 Task: In the  document analytics.odt Insert the command  'Viewing'Email the file to   'softage.7@softage.net', with message attached Attention Needed: Please prioritize going through the email I've sent. and file type: HTML
Action: Mouse moved to (1035, 89)
Screenshot: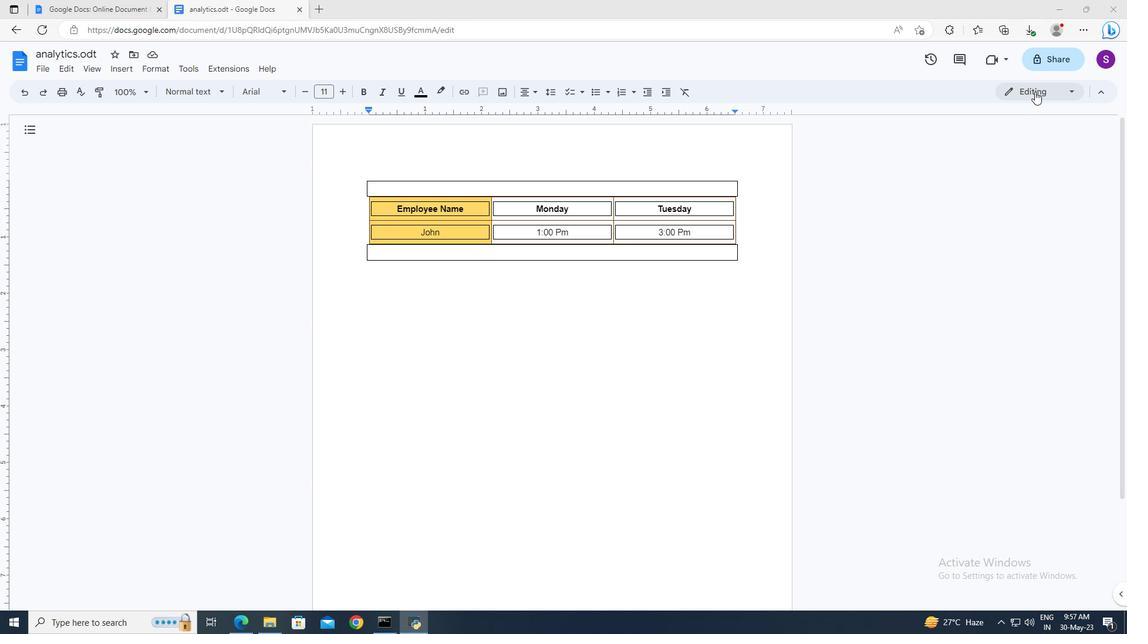 
Action: Mouse pressed left at (1035, 89)
Screenshot: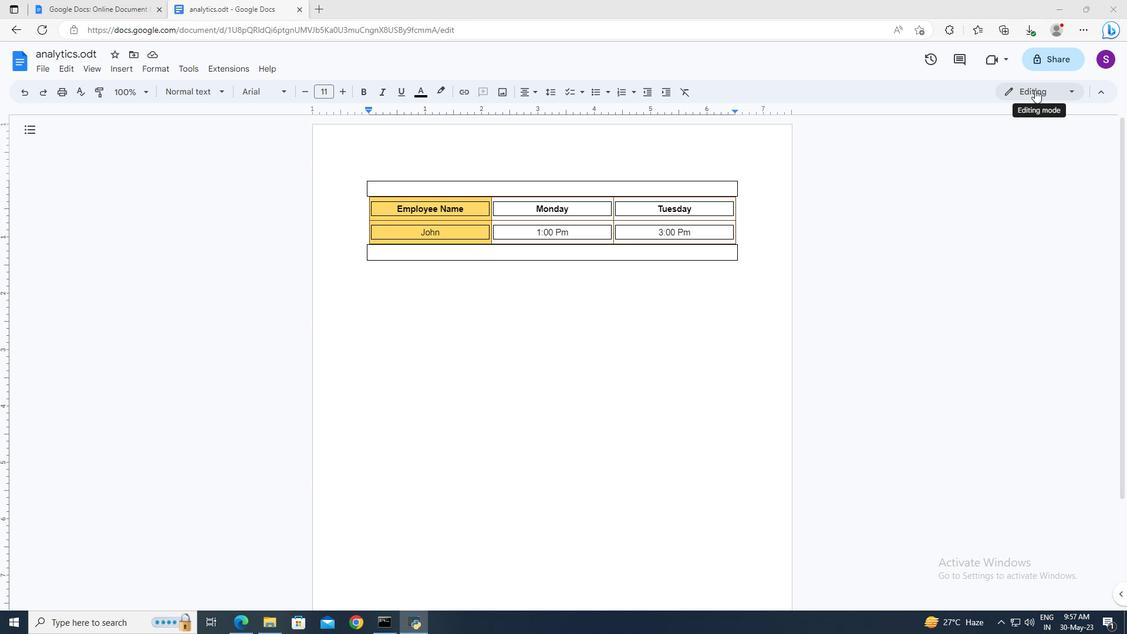 
Action: Mouse moved to (1025, 176)
Screenshot: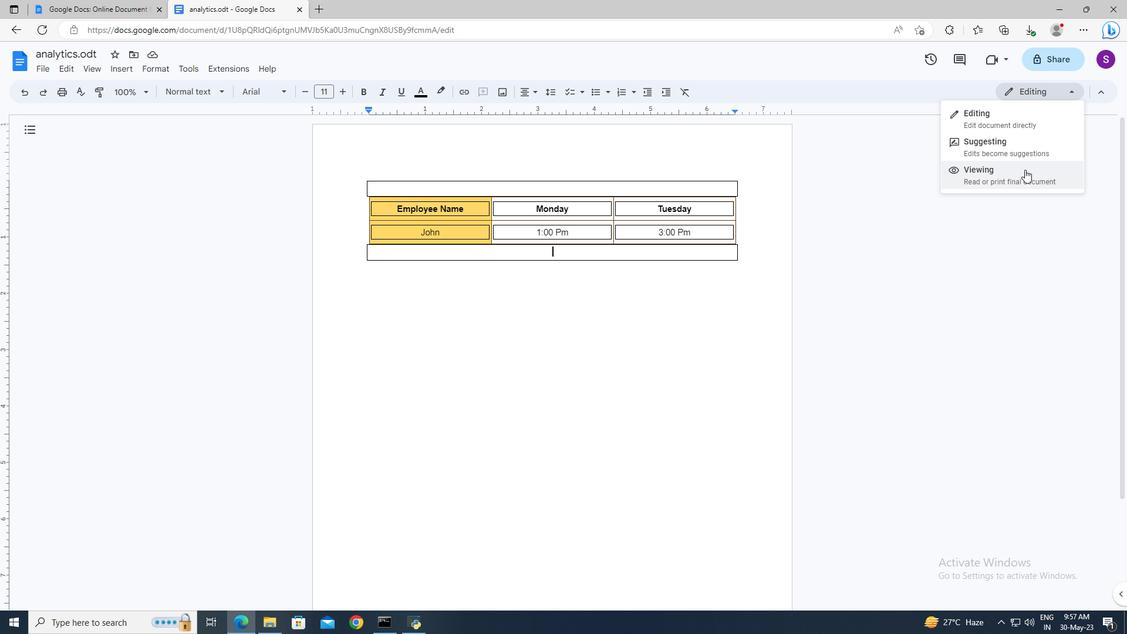 
Action: Mouse pressed left at (1025, 176)
Screenshot: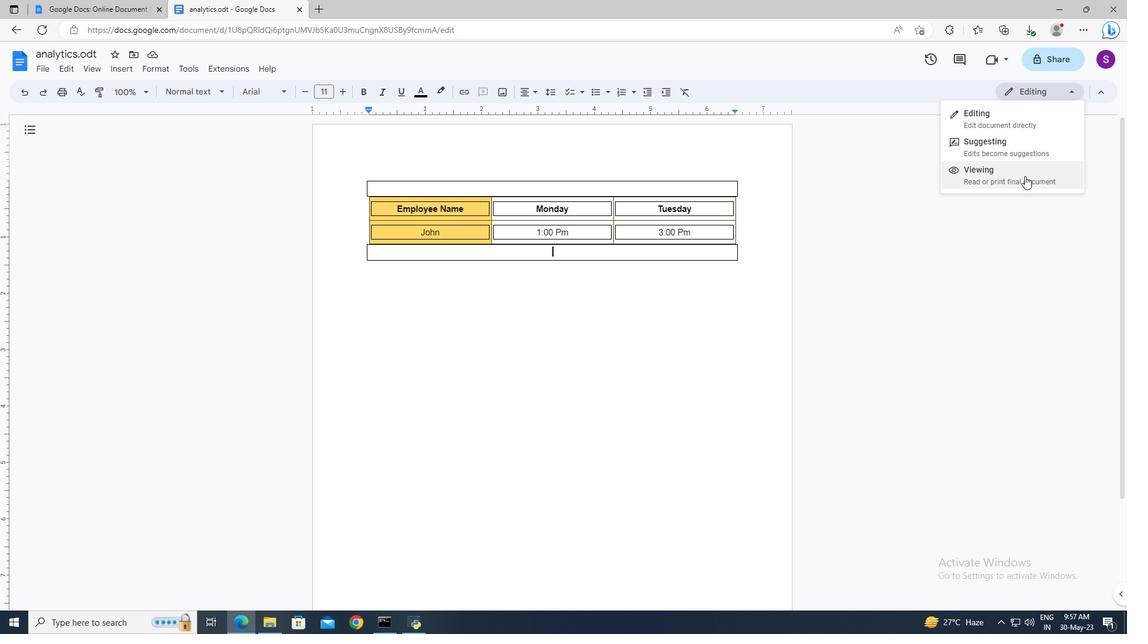 
Action: Mouse moved to (49, 71)
Screenshot: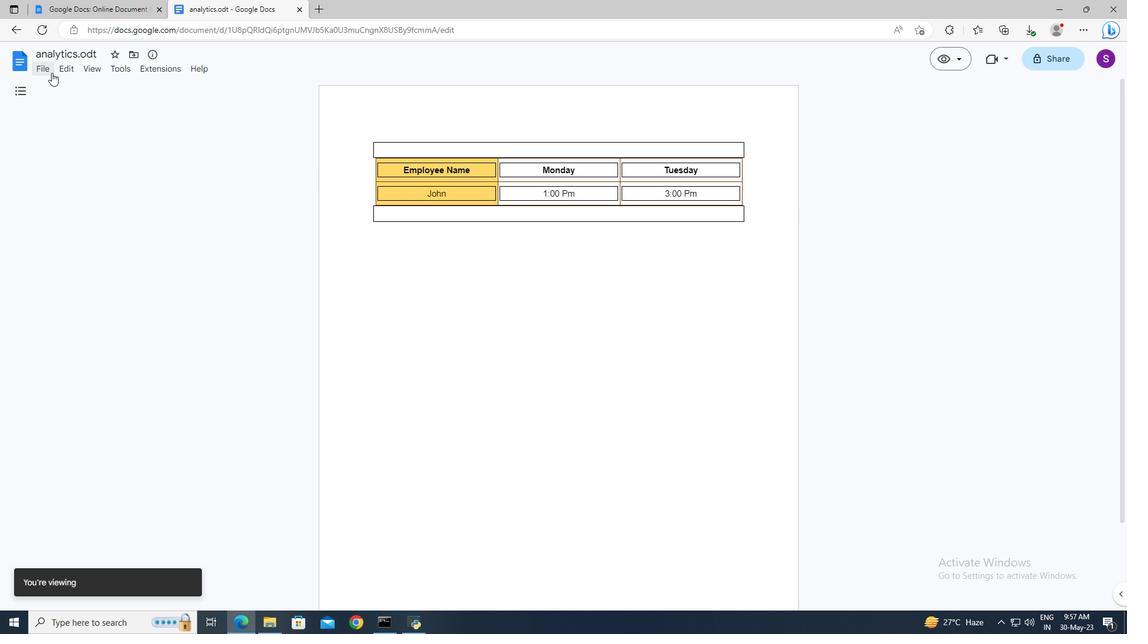 
Action: Mouse pressed left at (49, 71)
Screenshot: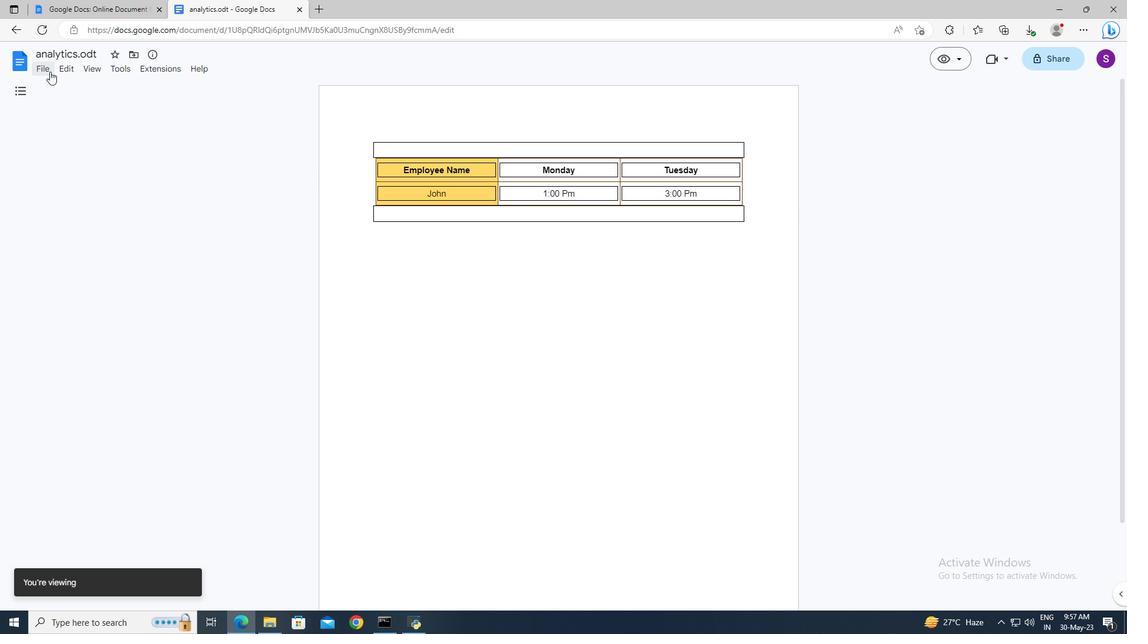 
Action: Mouse moved to (233, 182)
Screenshot: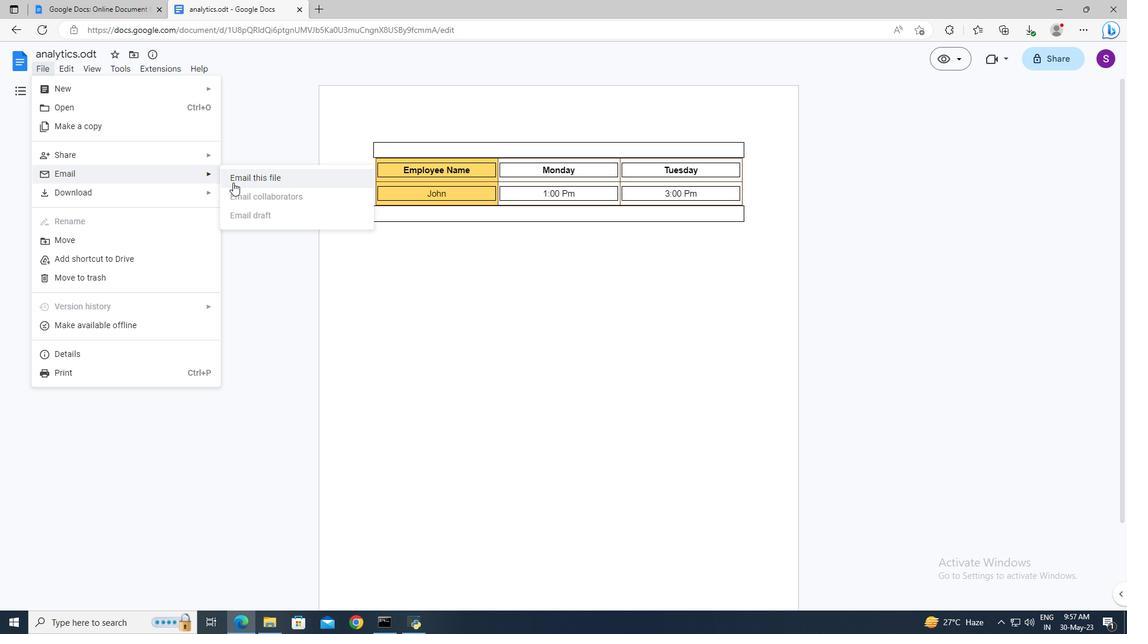 
Action: Mouse pressed left at (233, 182)
Screenshot: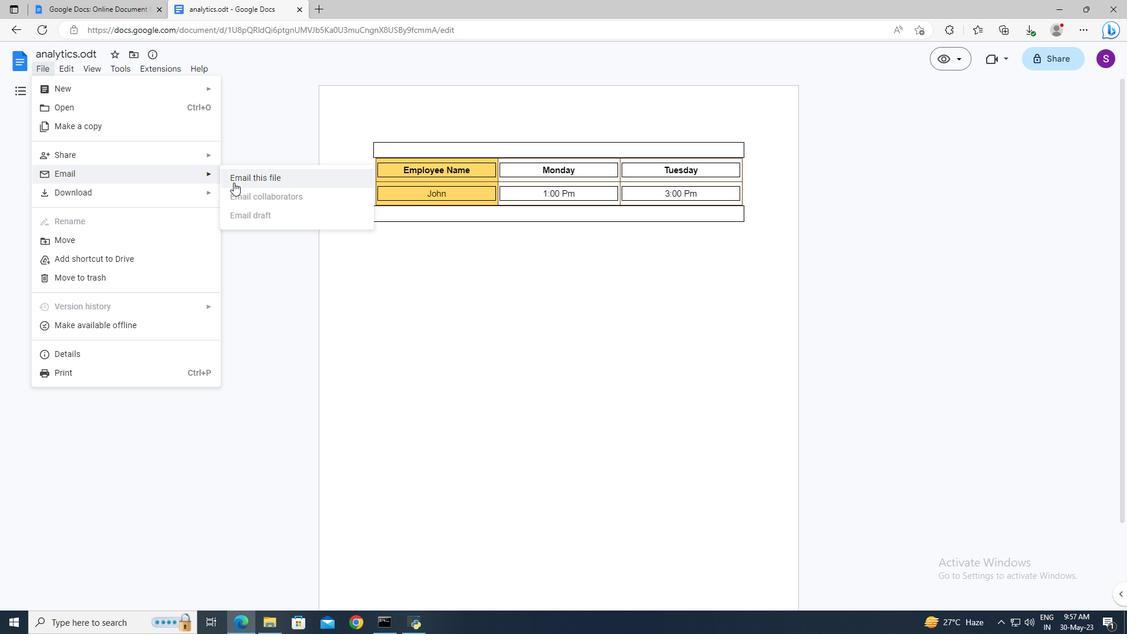 
Action: Mouse moved to (465, 256)
Screenshot: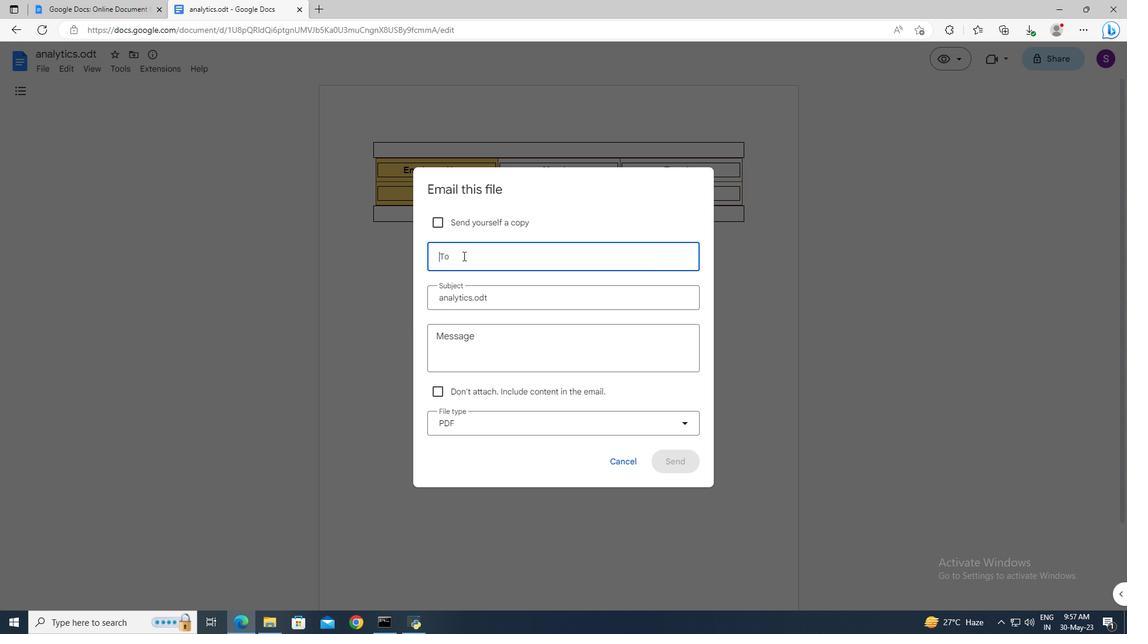 
Action: Mouse pressed left at (465, 256)
Screenshot: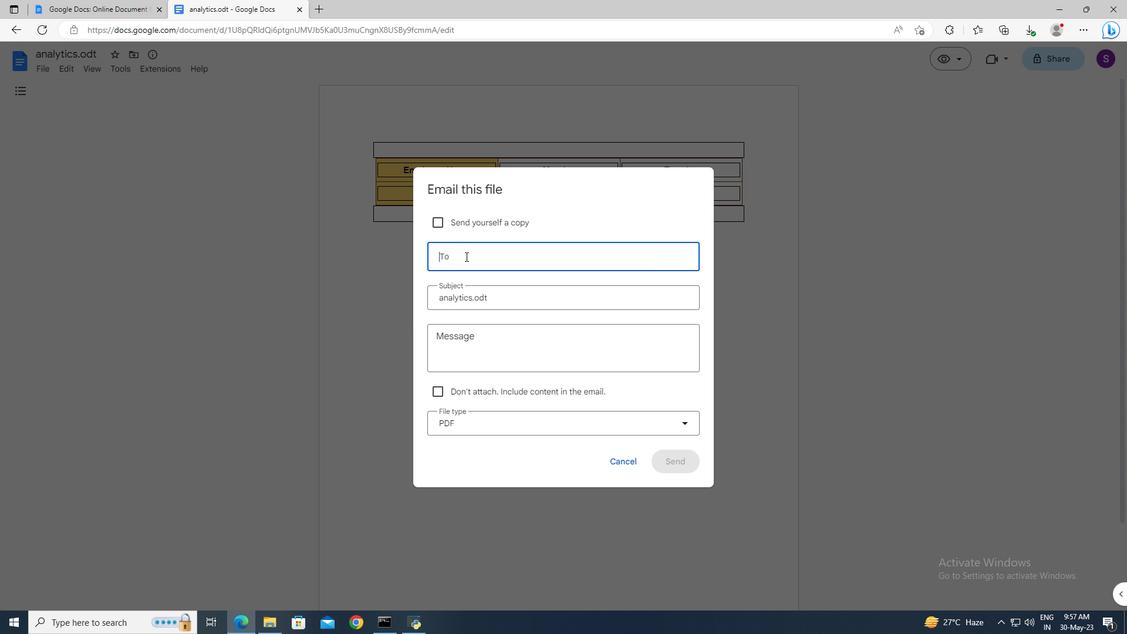 
Action: Key pressed softage.7<Key.shift>@softage.net
Screenshot: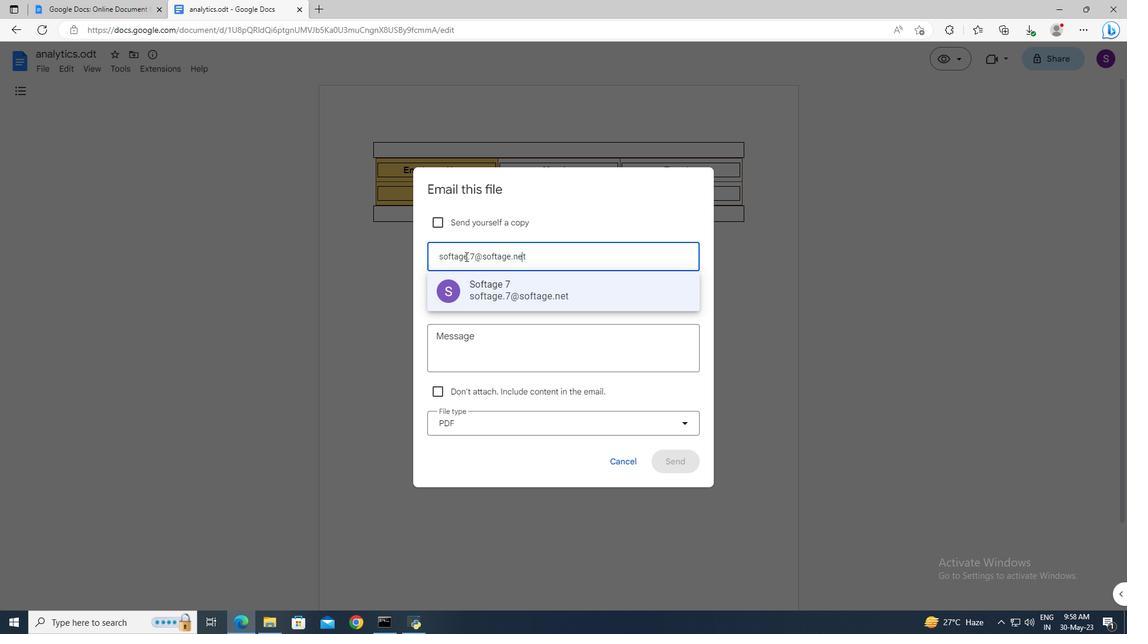 
Action: Mouse moved to (474, 287)
Screenshot: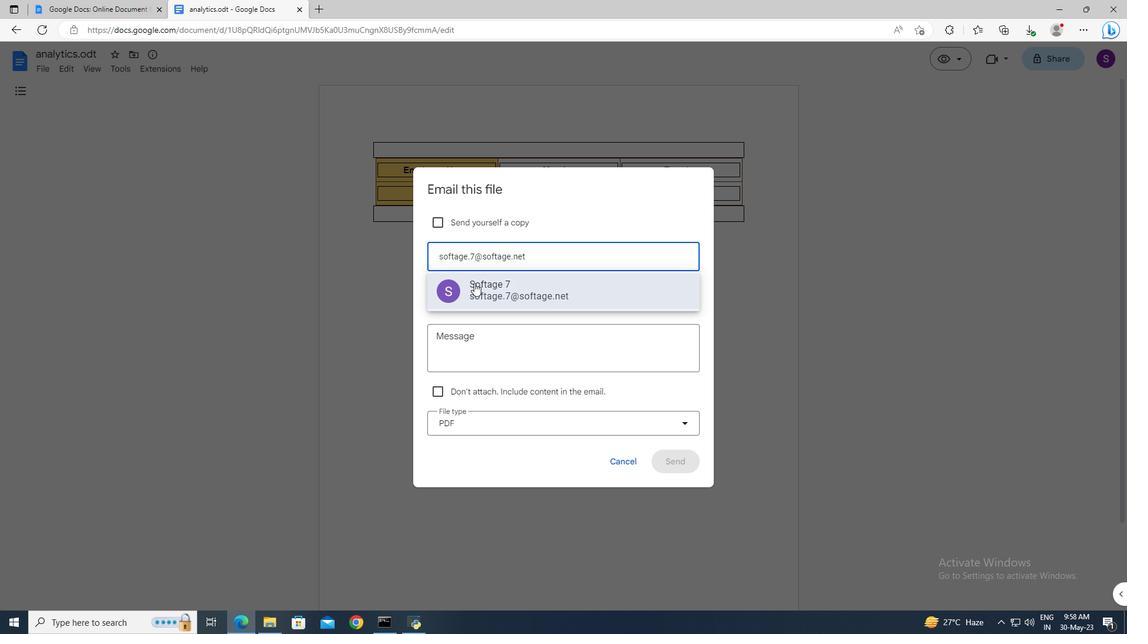 
Action: Mouse pressed left at (474, 287)
Screenshot: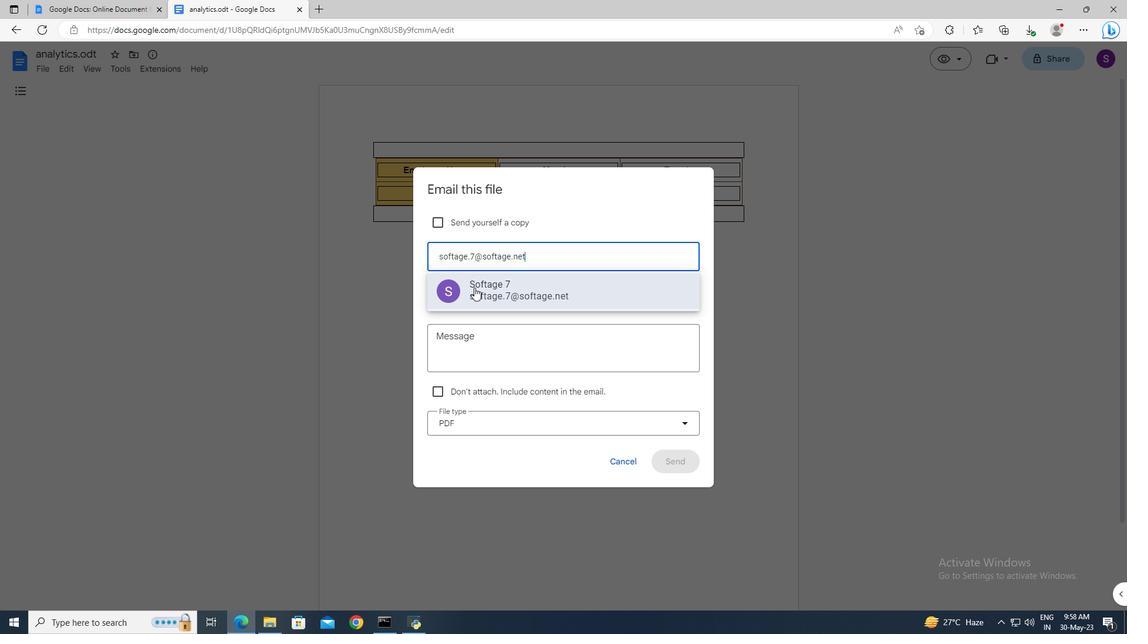 
Action: Mouse moved to (473, 338)
Screenshot: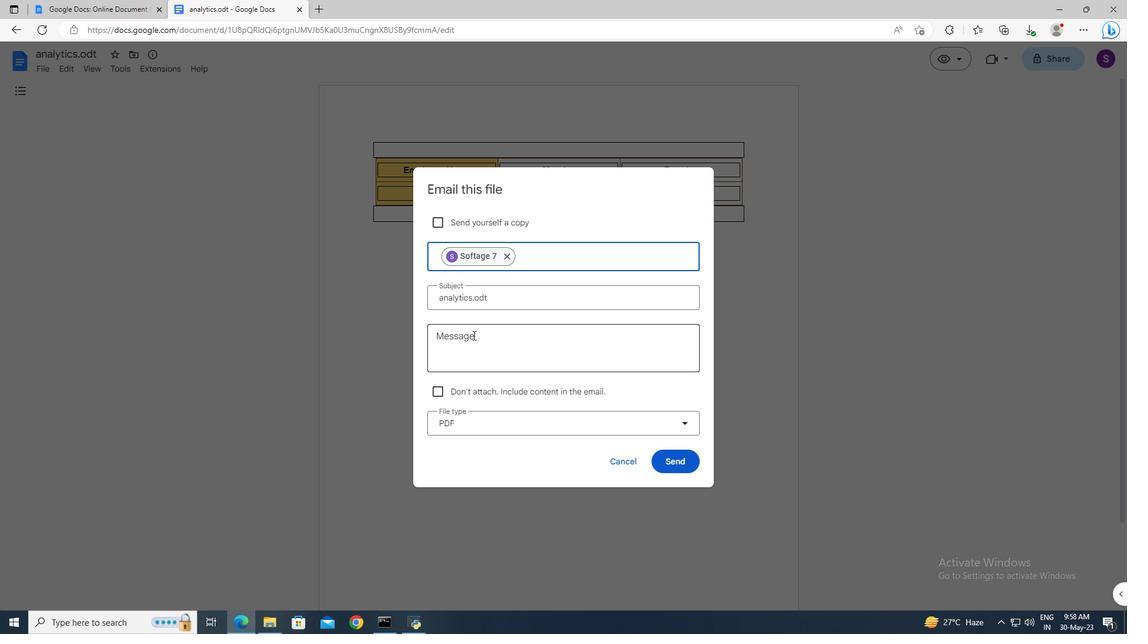 
Action: Mouse pressed left at (473, 338)
Screenshot: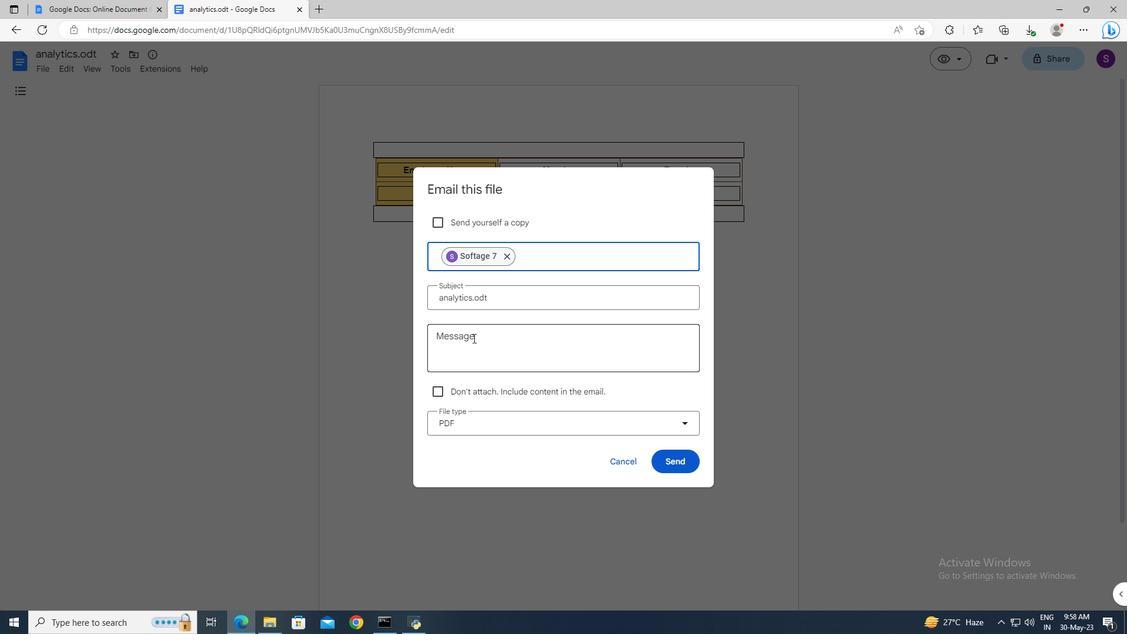 
Action: Key pressed <Key.shift>Attention<Key.space><Key.shift>Needed<Key.shift>:<Key.space><Key.shift>Please<Key.space>prioritize<Key.space>going<Key.space>through<Key.space>the<Key.space>email<Key.space><Key.shift>I've<Key.space>sent.
Screenshot: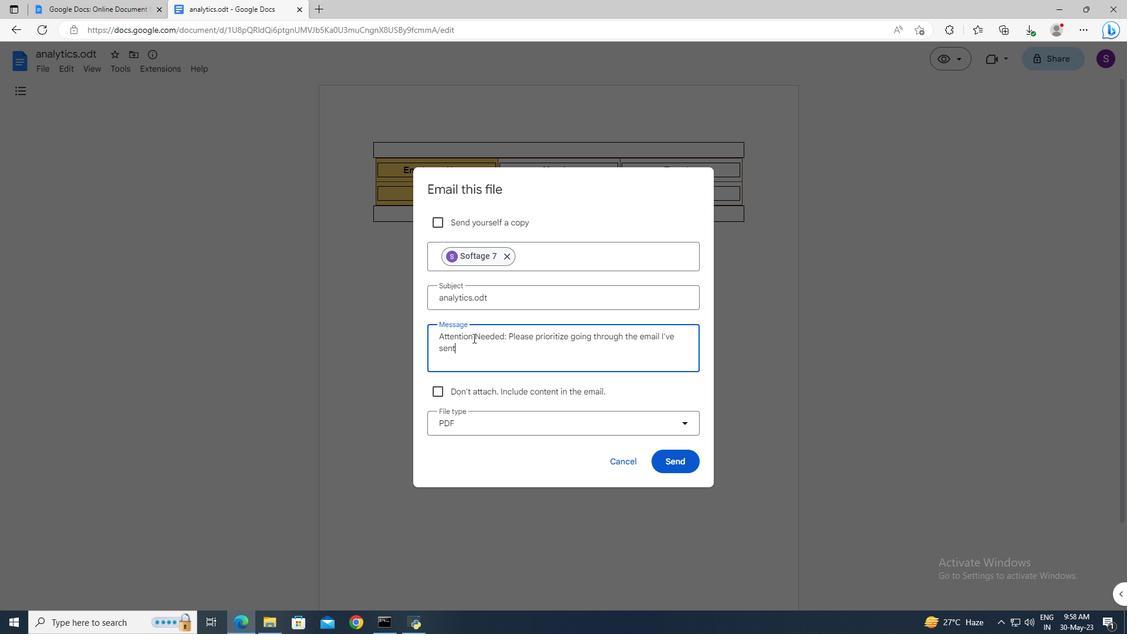 
Action: Mouse moved to (499, 421)
Screenshot: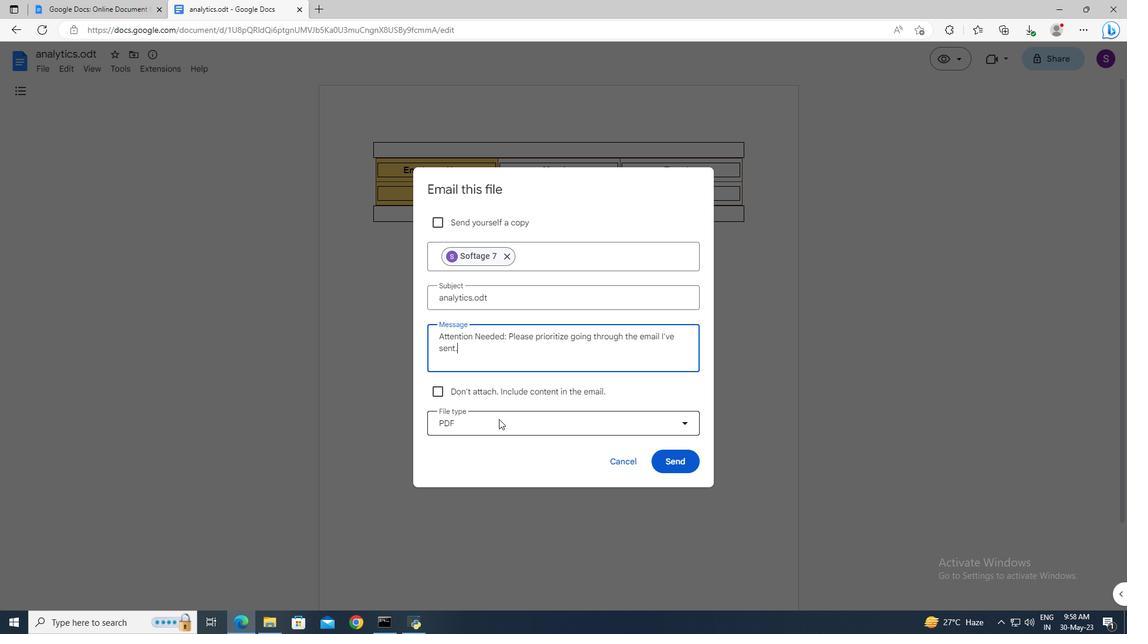 
Action: Mouse pressed left at (499, 421)
Screenshot: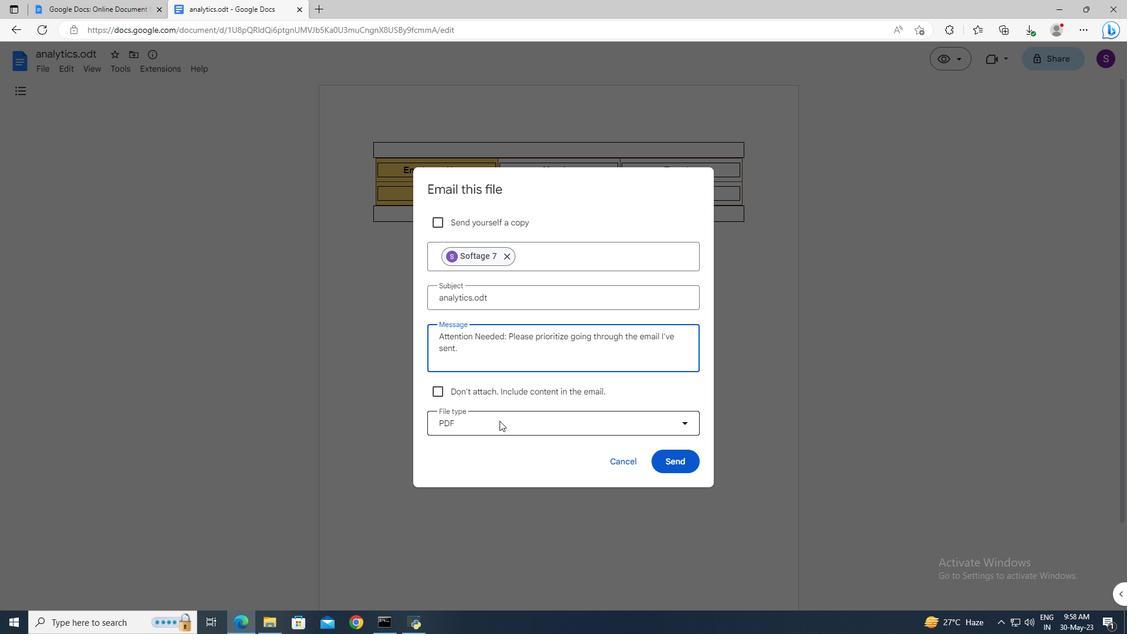 
Action: Mouse moved to (494, 504)
Screenshot: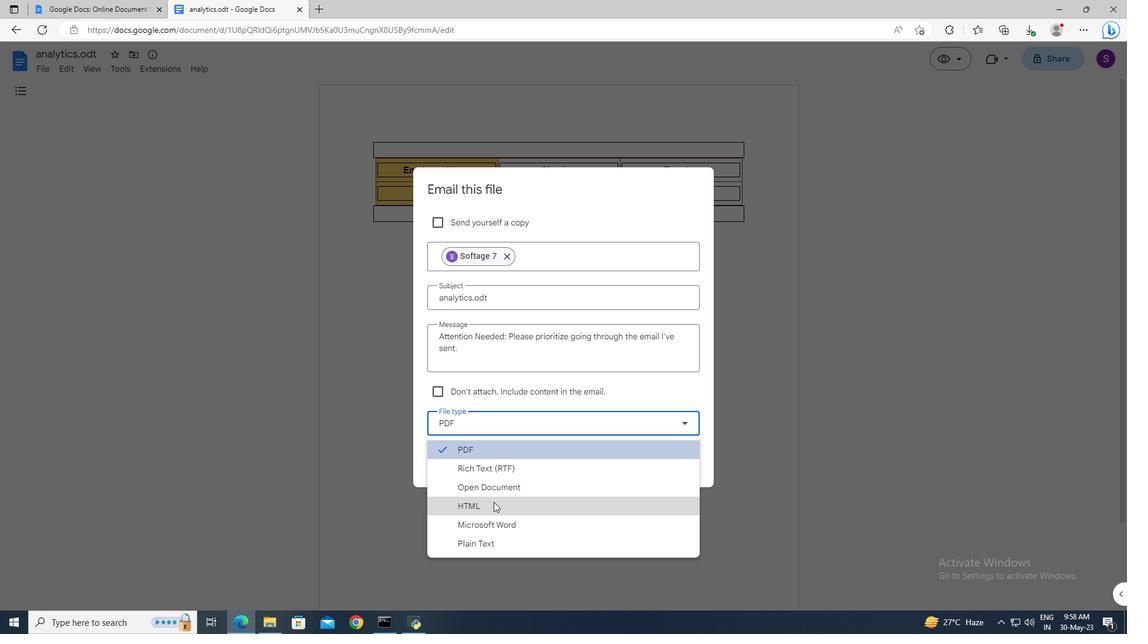 
Action: Mouse pressed left at (494, 504)
Screenshot: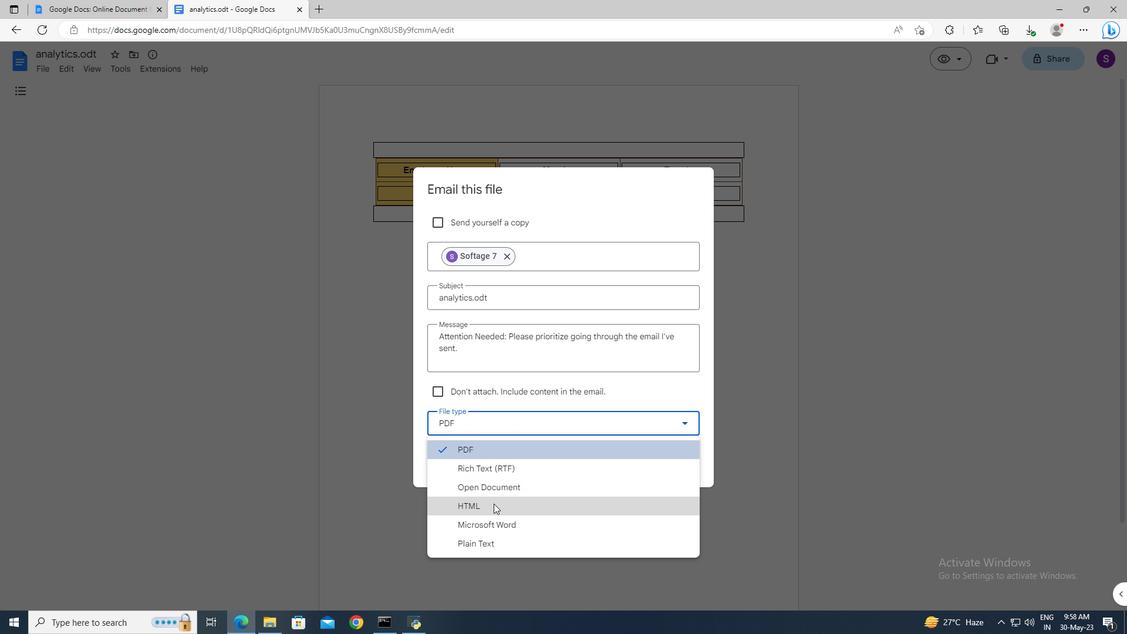 
Action: Mouse moved to (673, 459)
Screenshot: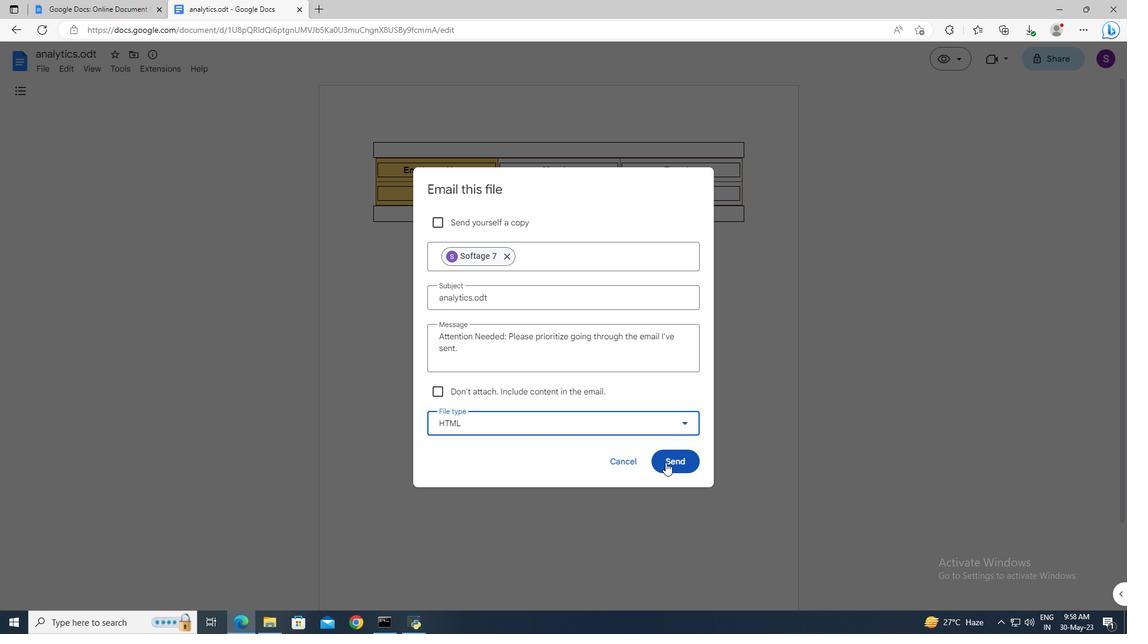 
Action: Mouse pressed left at (673, 459)
Screenshot: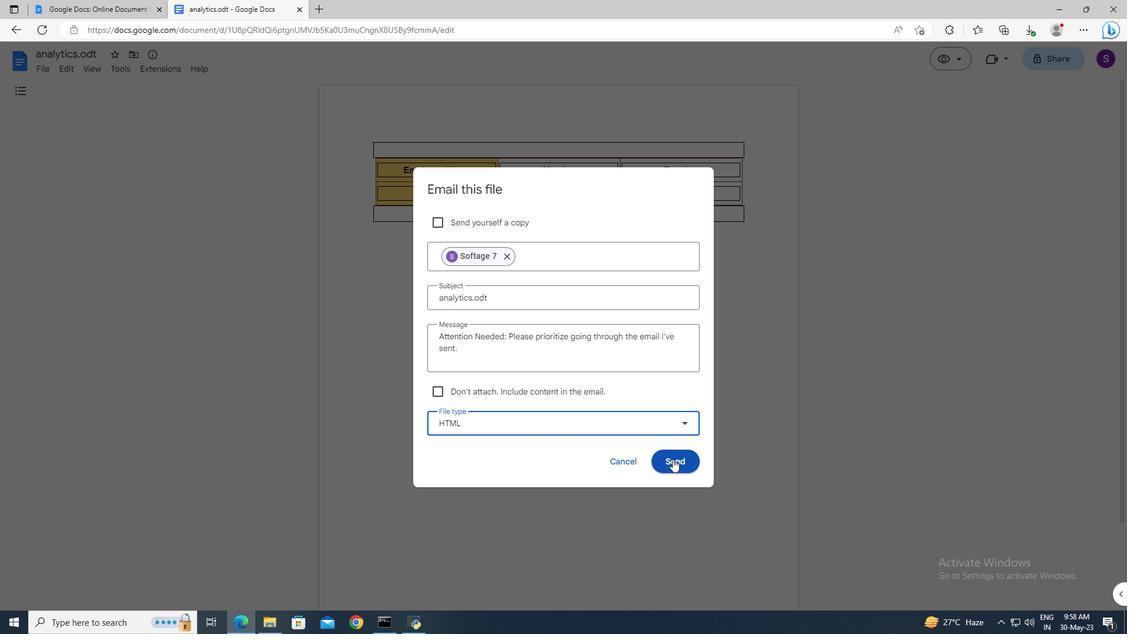 
Action: Mouse moved to (669, 458)
Screenshot: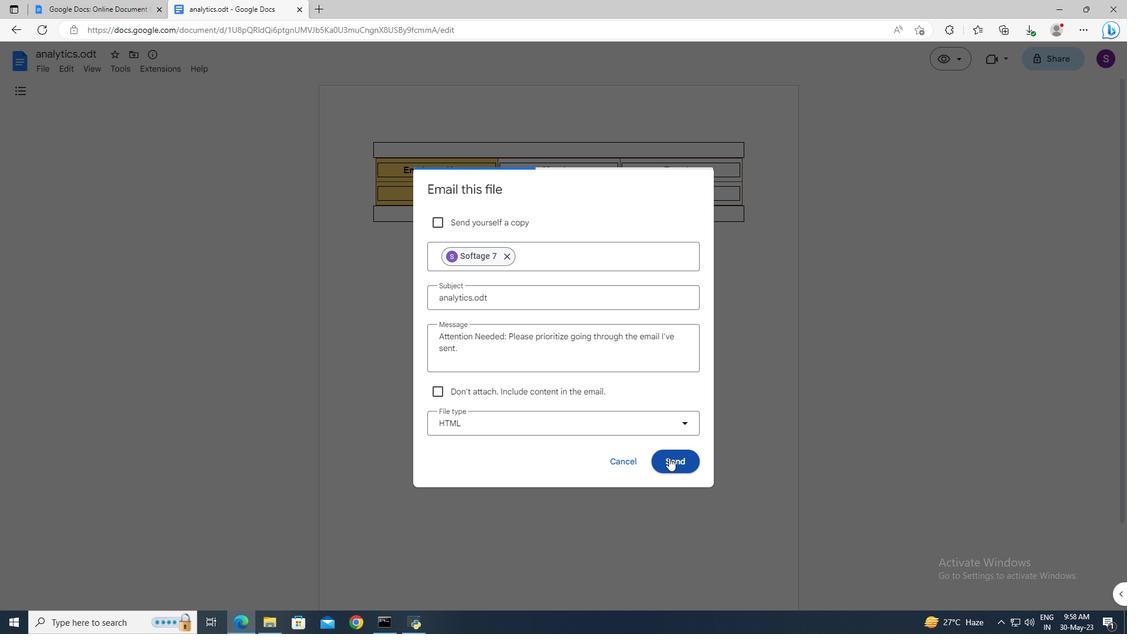 
